 Task: Create in the project TrackForge in Backlog an issue 'Create a feature for users to track and manage their reading lists', assign it to team member softage.3@softage.net and change the status to IN PROGRESS.
Action: Mouse moved to (173, 52)
Screenshot: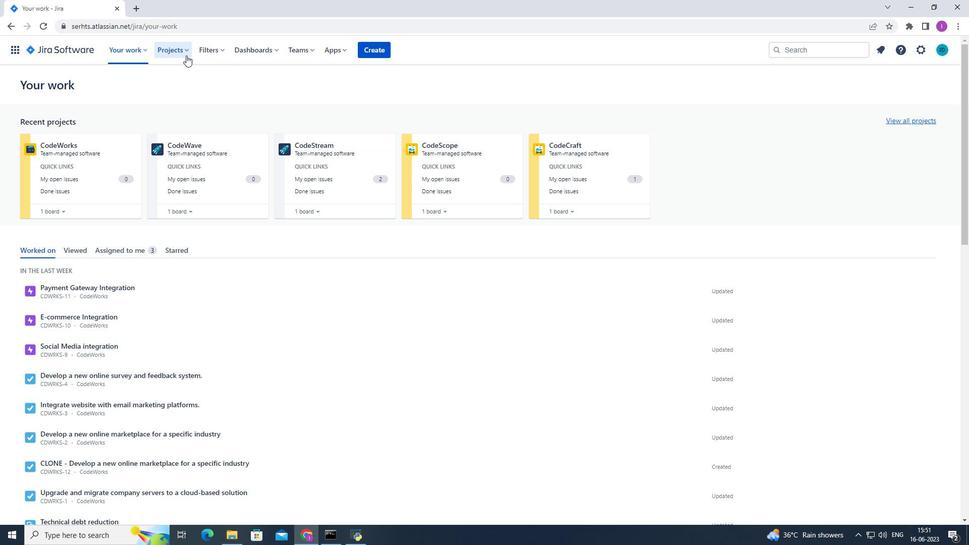 
Action: Mouse pressed left at (173, 52)
Screenshot: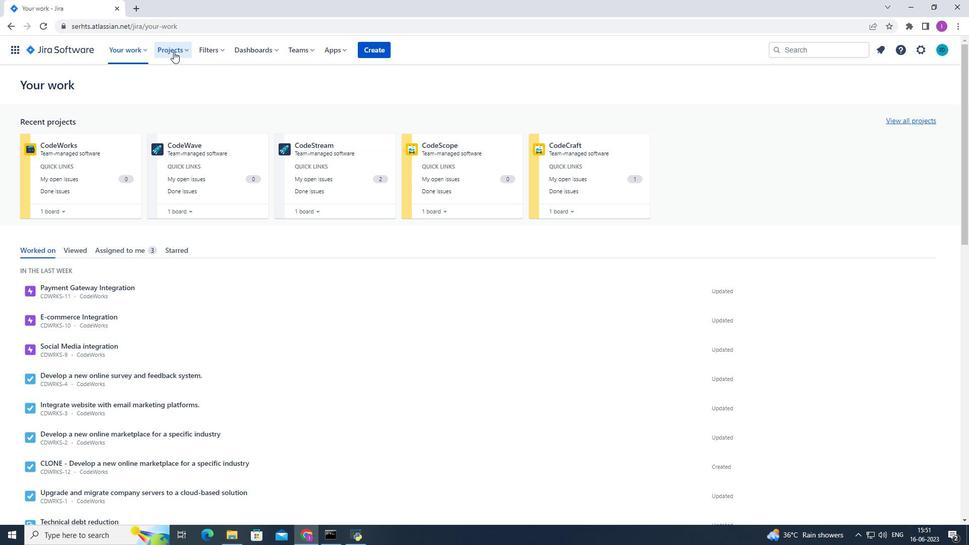 
Action: Mouse moved to (223, 100)
Screenshot: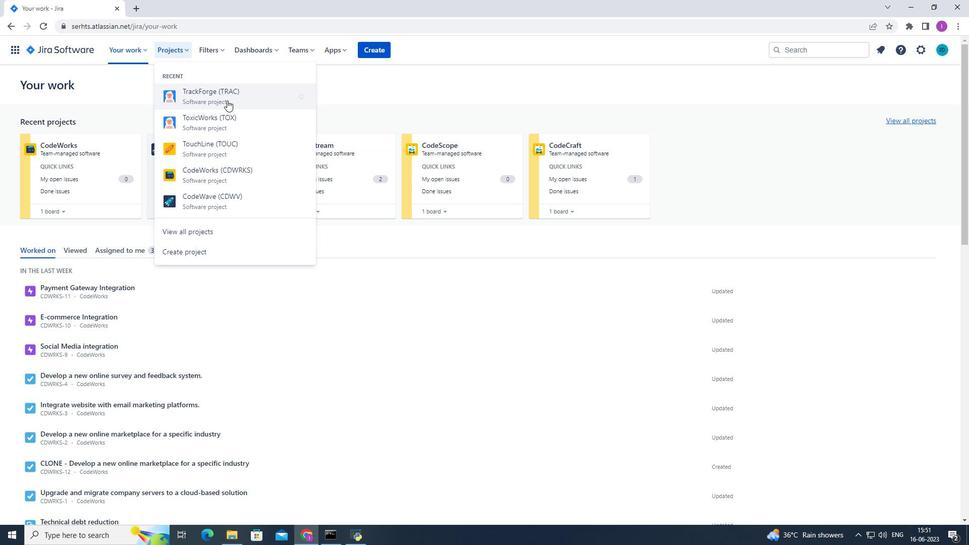 
Action: Mouse pressed left at (223, 100)
Screenshot: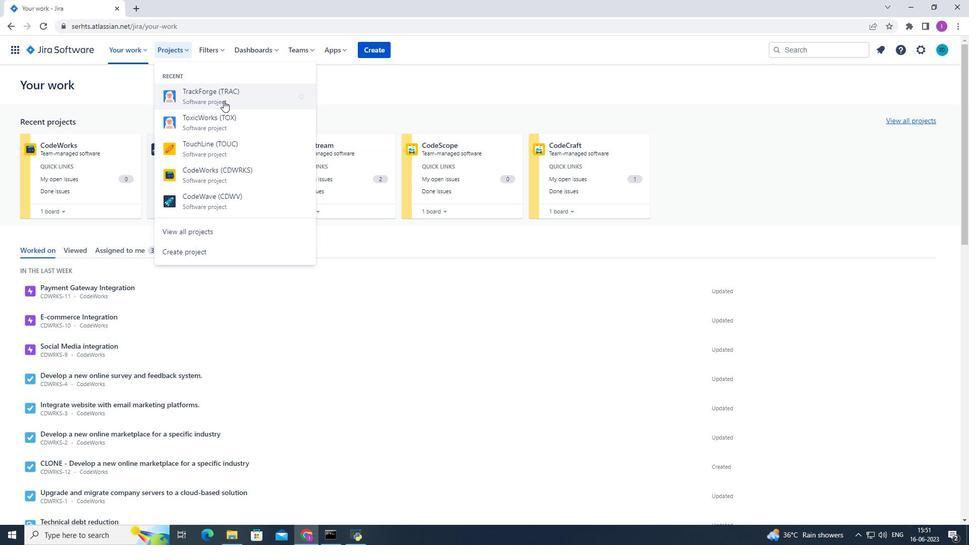 
Action: Mouse moved to (66, 161)
Screenshot: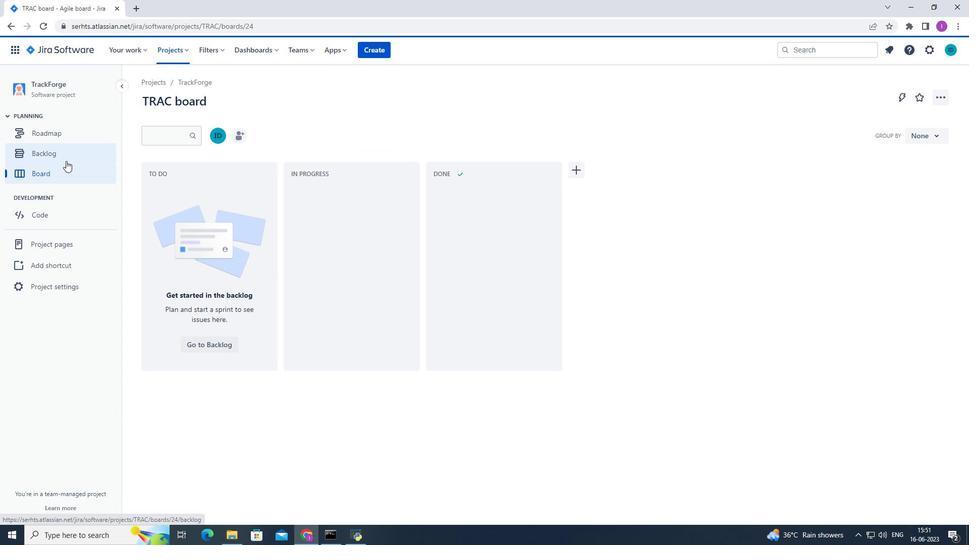 
Action: Mouse pressed left at (66, 161)
Screenshot: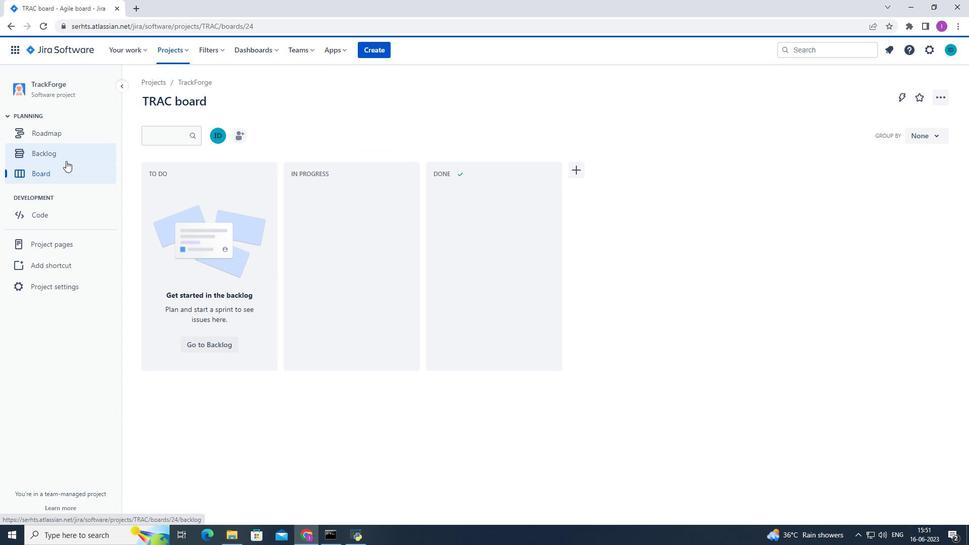 
Action: Mouse moved to (327, 389)
Screenshot: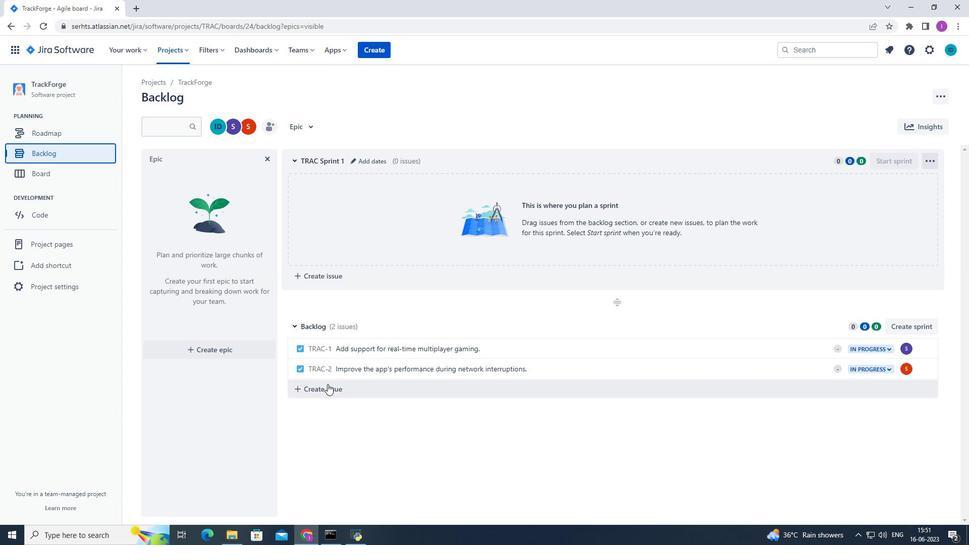 
Action: Mouse pressed left at (327, 389)
Screenshot: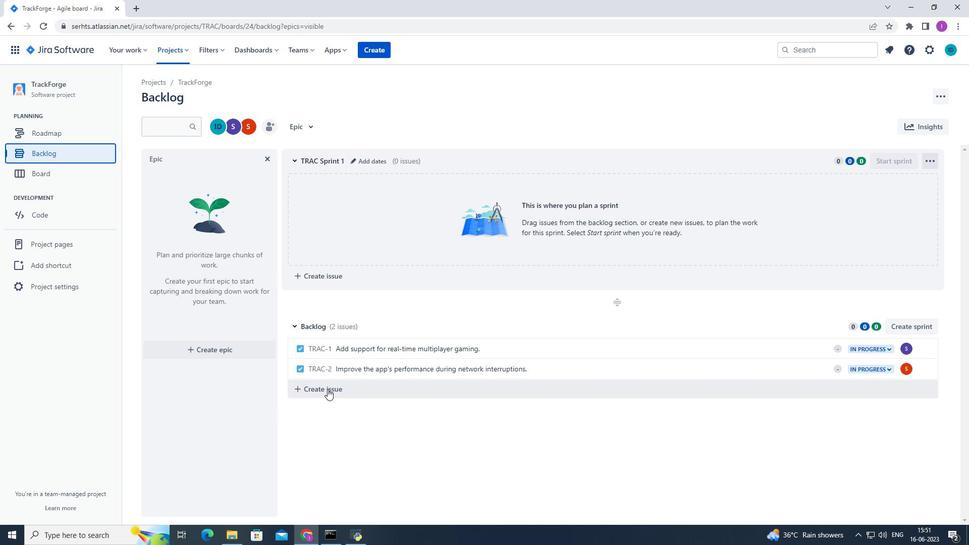 
Action: Mouse moved to (622, 338)
Screenshot: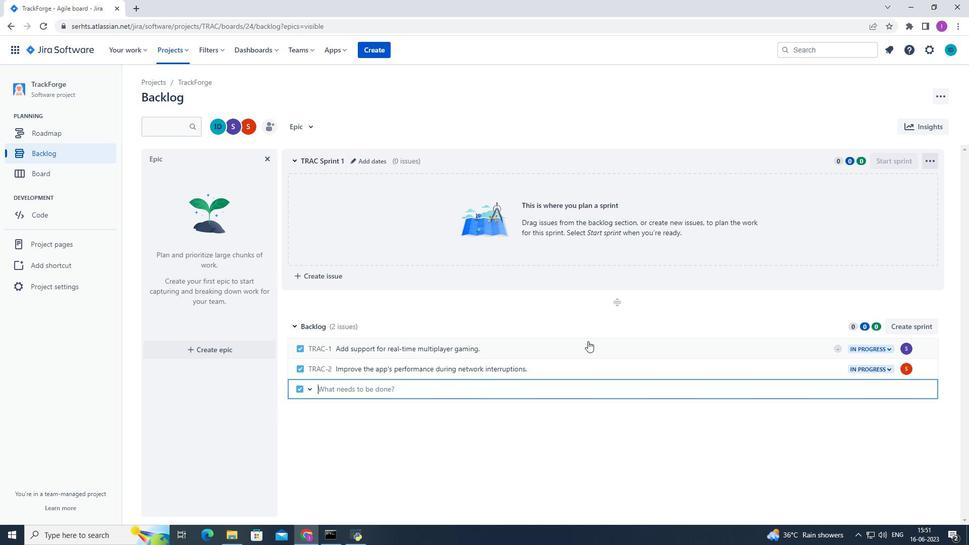
Action: Key pressed <Key.shift>Creatn<Key.space><Key.backspace><Key.backspace>e<Key.space>a<Key.space>feature<Key.space>for
Screenshot: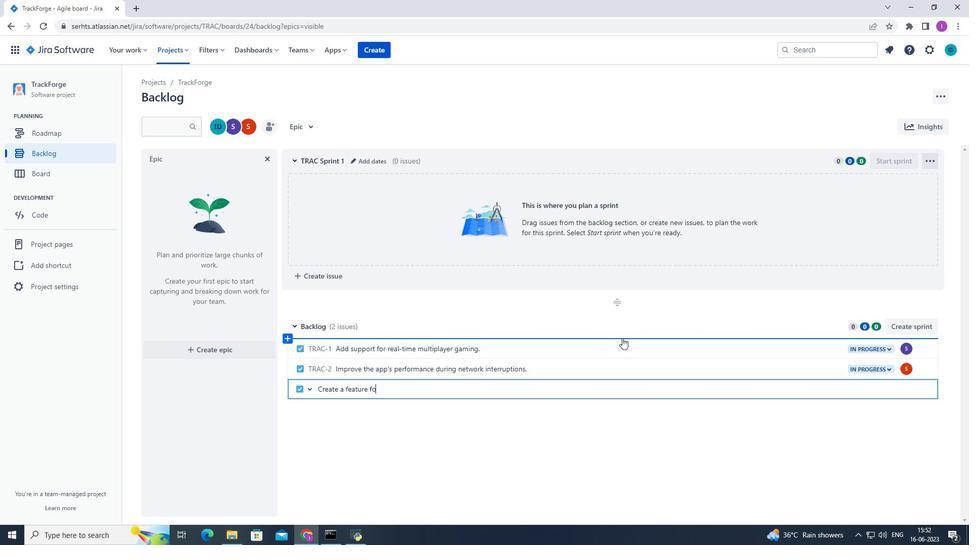 
Action: Mouse moved to (666, 368)
Screenshot: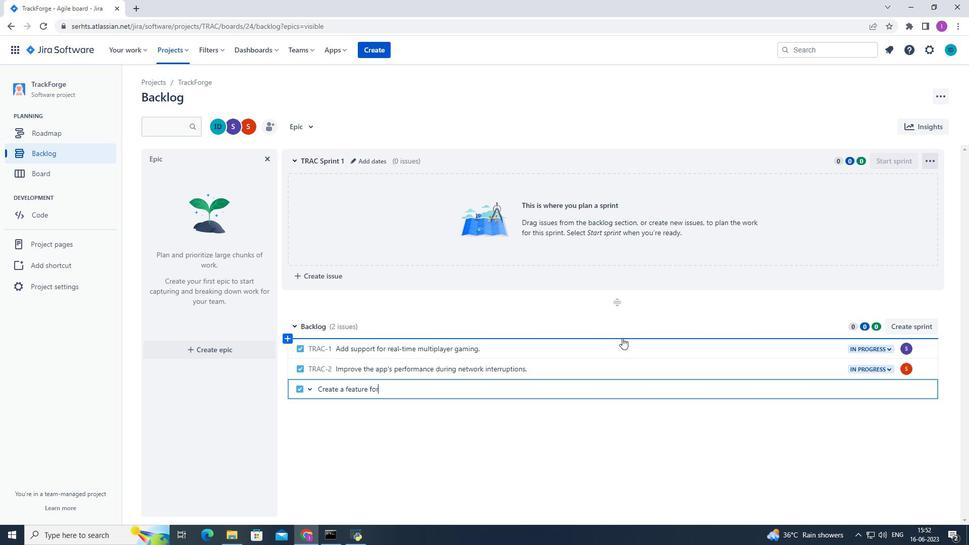 
Action: Key pressed <Key.space>users<Key.space>to<Key.space>track<Key.space>and<Key.space>managetheir<Key.space>
Screenshot: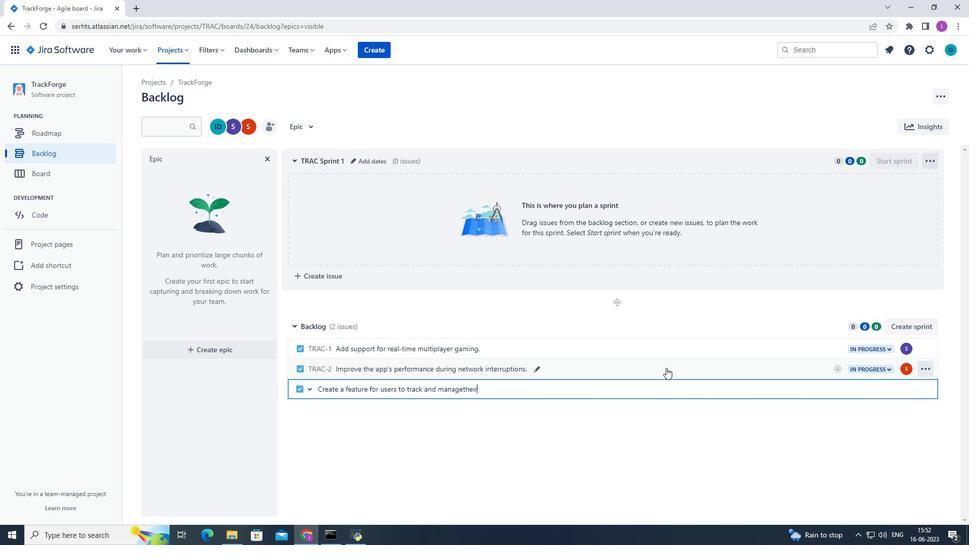 
Action: Mouse moved to (462, 392)
Screenshot: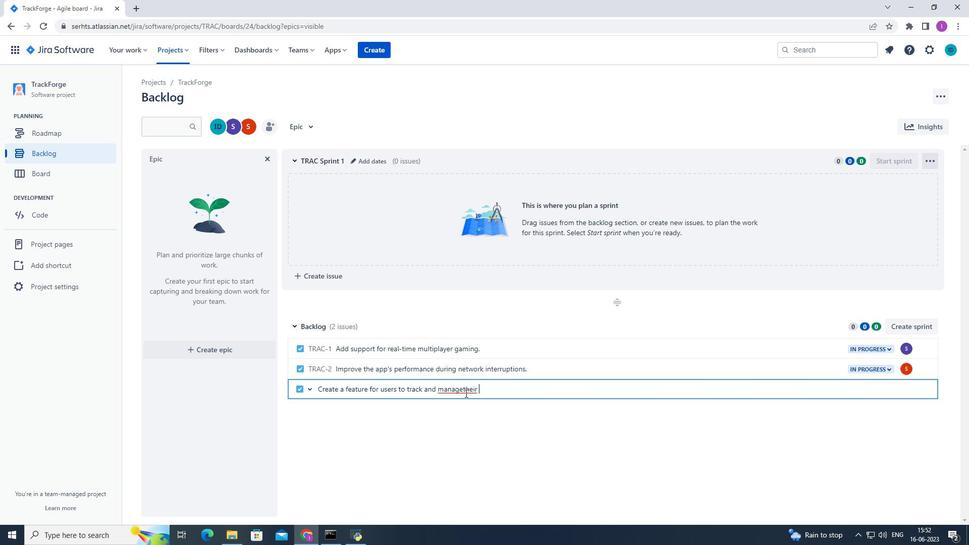 
Action: Mouse pressed left at (462, 392)
Screenshot: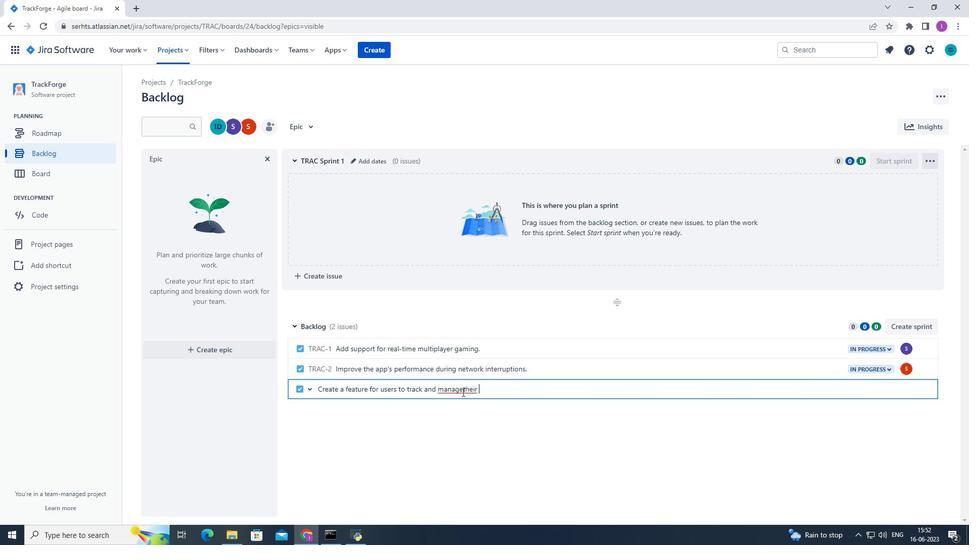 
Action: Mouse moved to (489, 390)
Screenshot: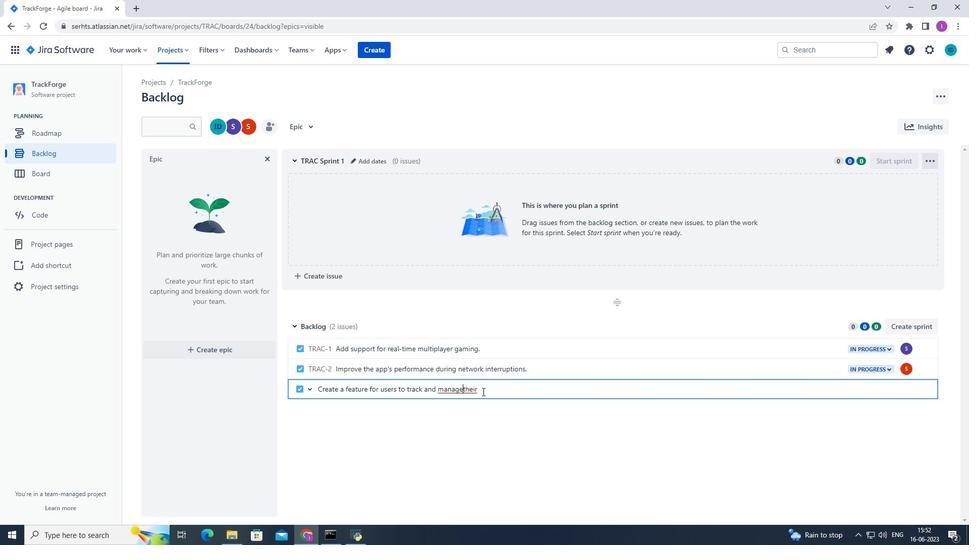 
Action: Key pressed <Key.space>
Screenshot: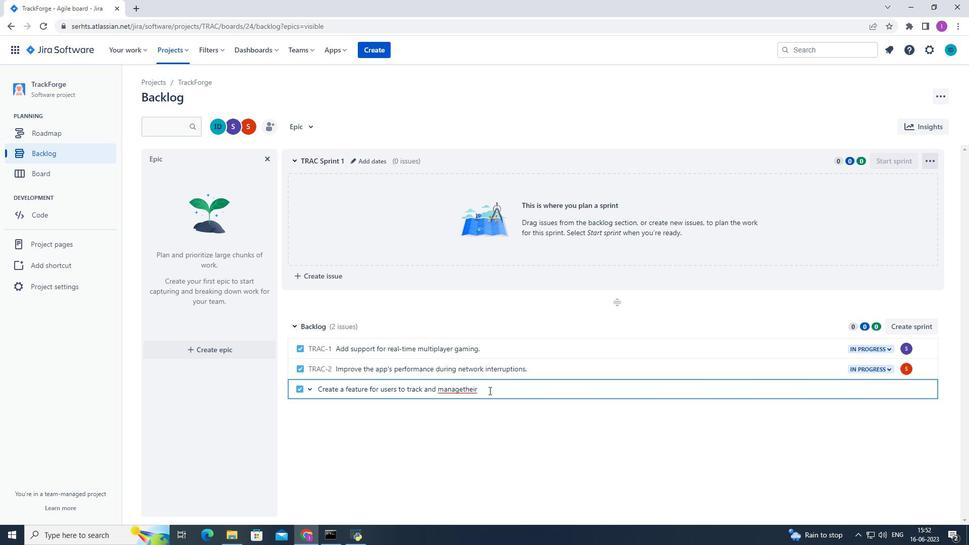 
Action: Mouse moved to (497, 389)
Screenshot: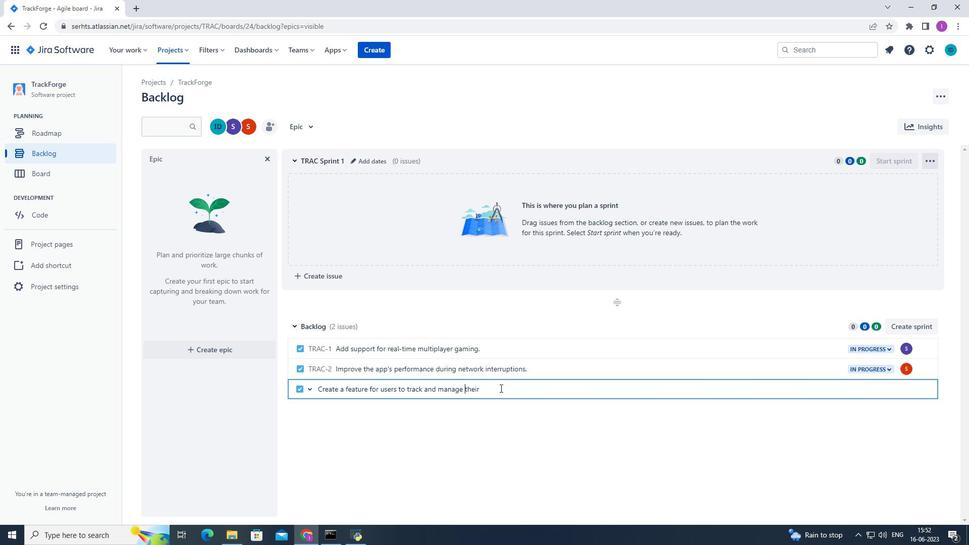 
Action: Mouse pressed left at (497, 389)
Screenshot: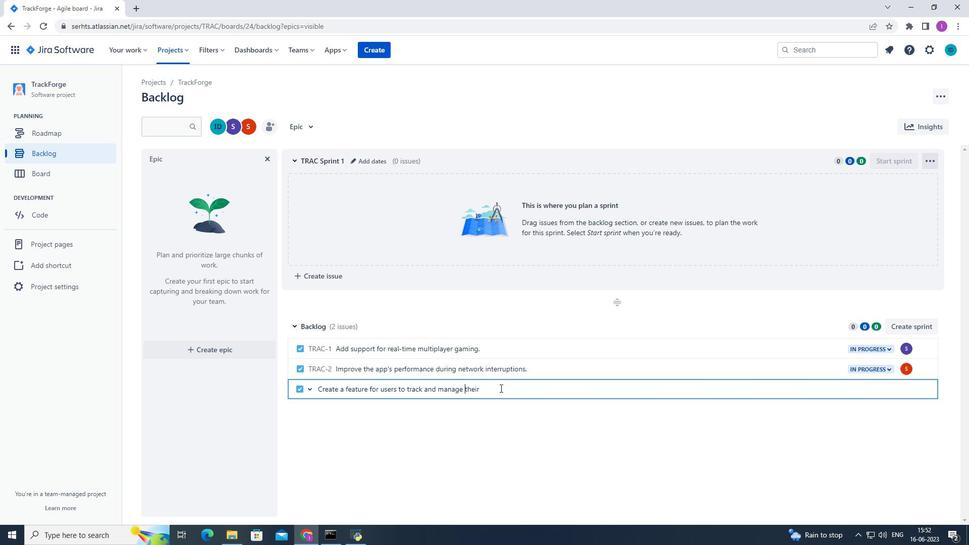 
Action: Mouse moved to (518, 384)
Screenshot: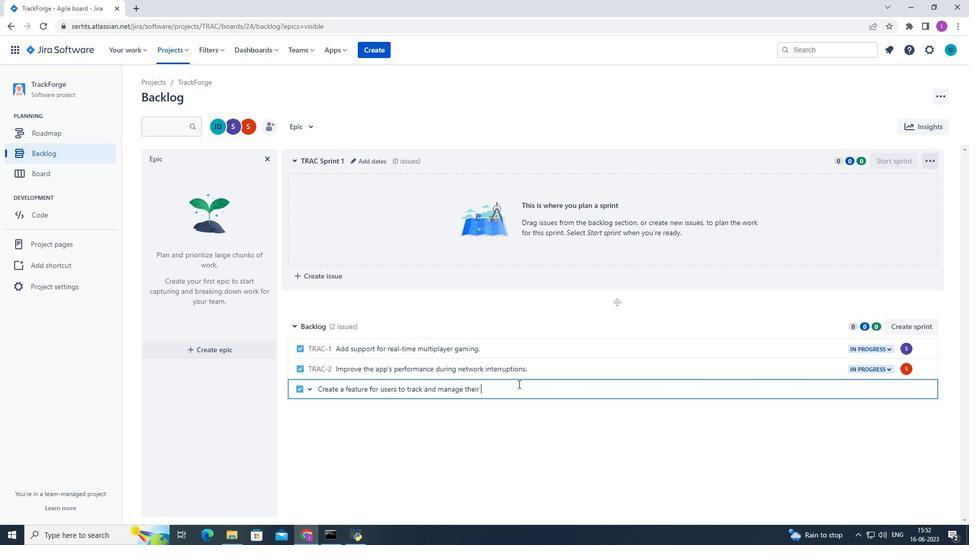 
Action: Key pressed reading<Key.space>lists
Screenshot: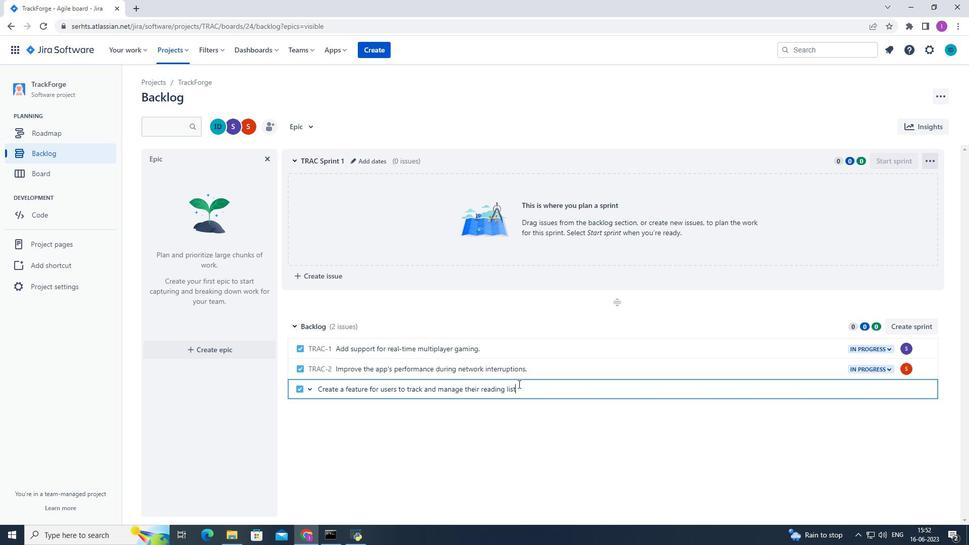 
Action: Mouse moved to (565, 406)
Screenshot: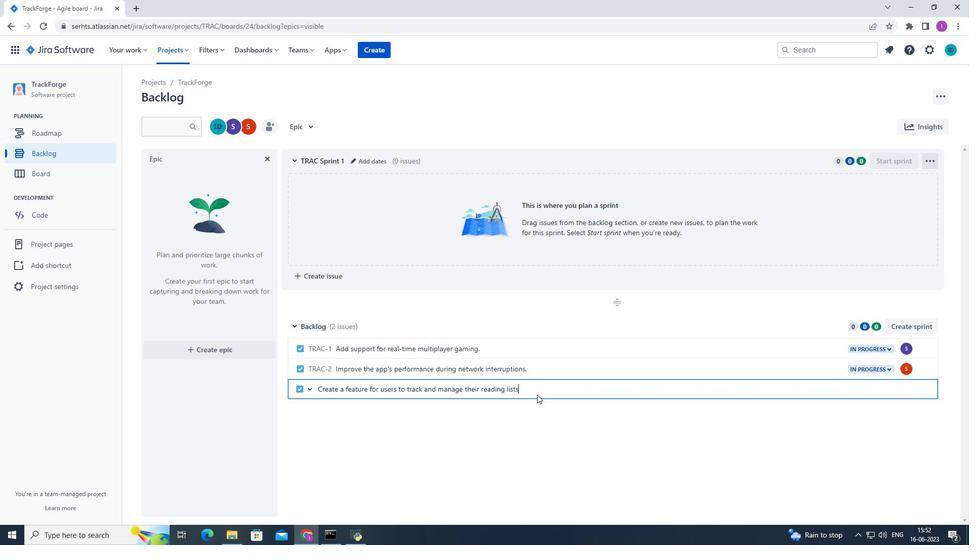 
Action: Key pressed <Key.enter>
Screenshot: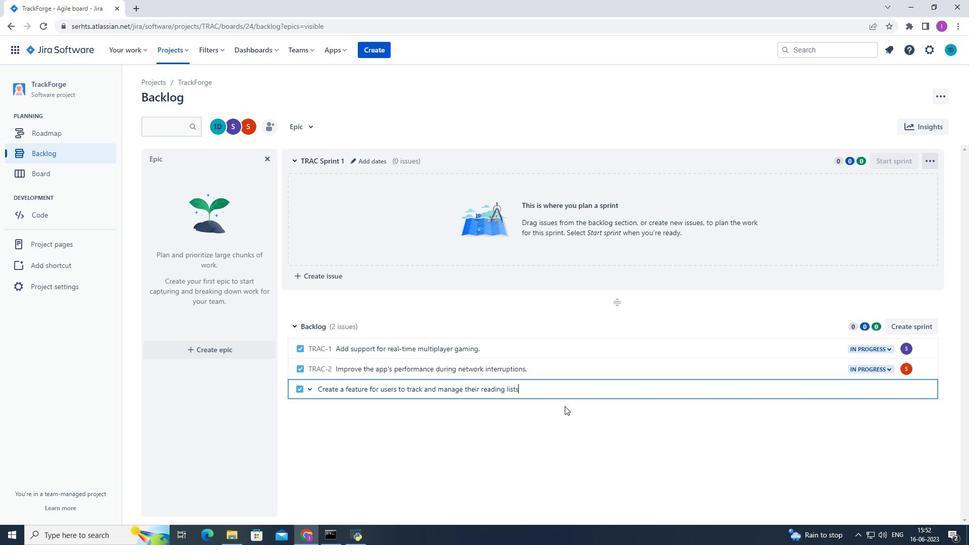 
Action: Mouse moved to (908, 393)
Screenshot: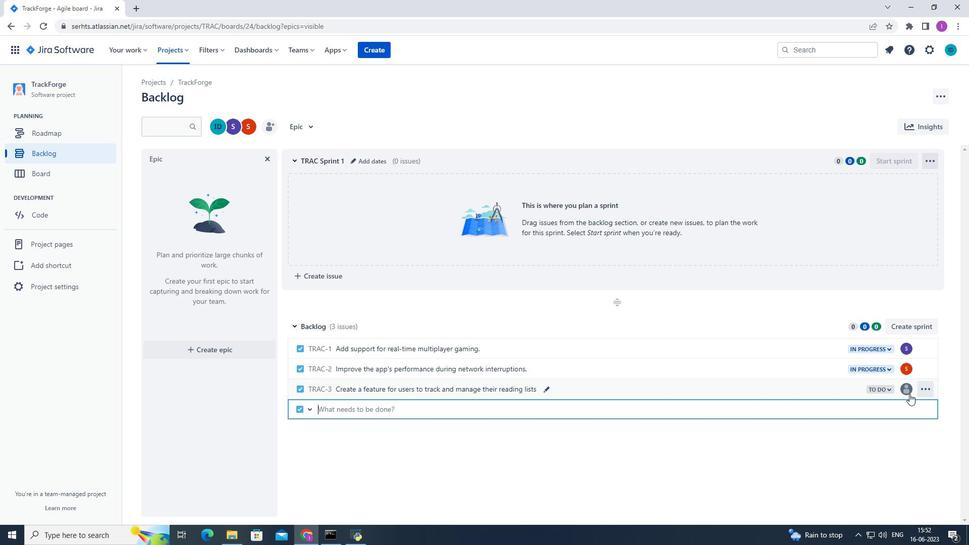 
Action: Mouse pressed left at (908, 393)
Screenshot: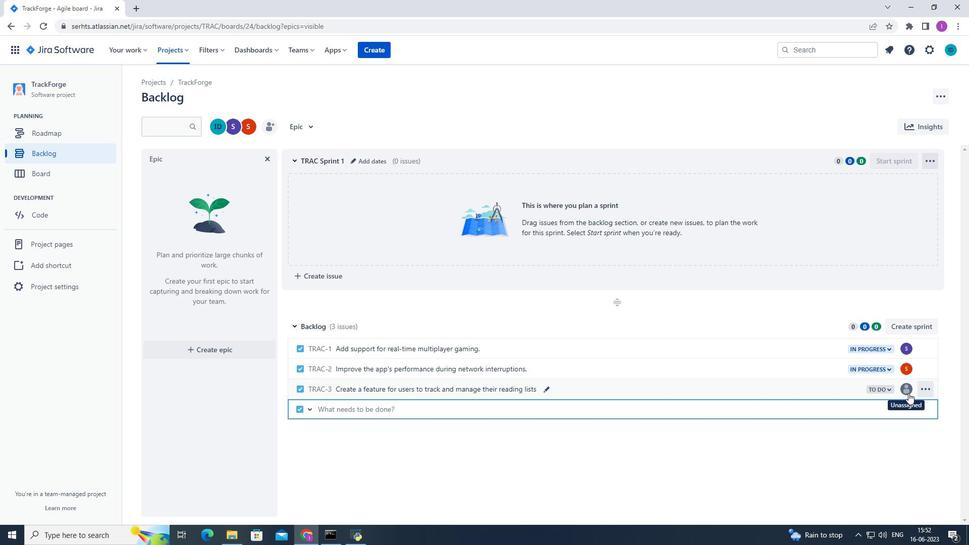 
Action: Mouse moved to (826, 490)
Screenshot: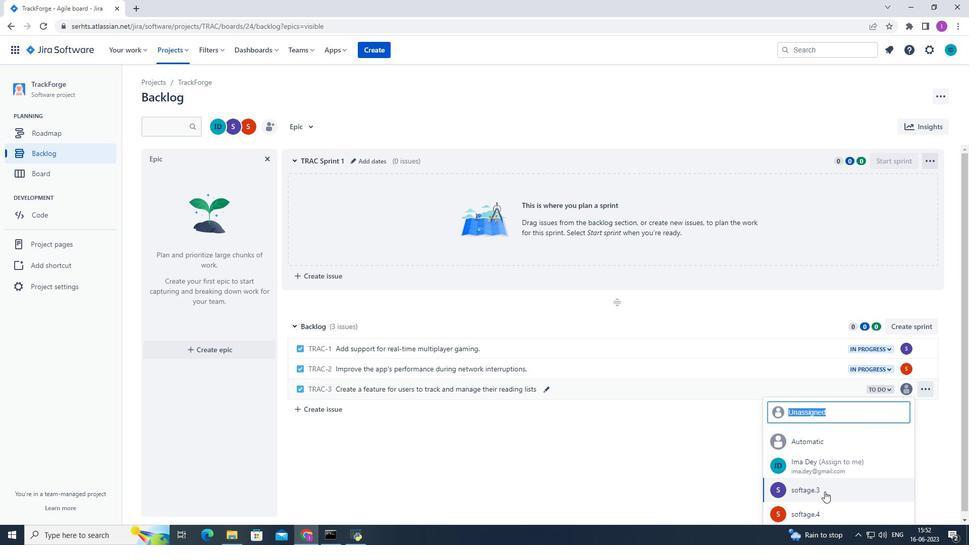 
Action: Mouse pressed left at (826, 490)
Screenshot: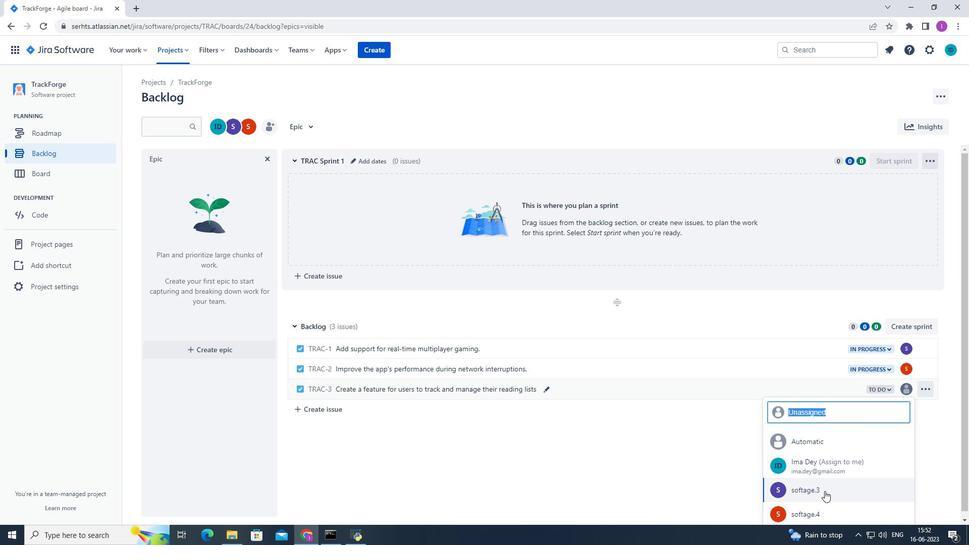 
Action: Mouse moved to (890, 389)
Screenshot: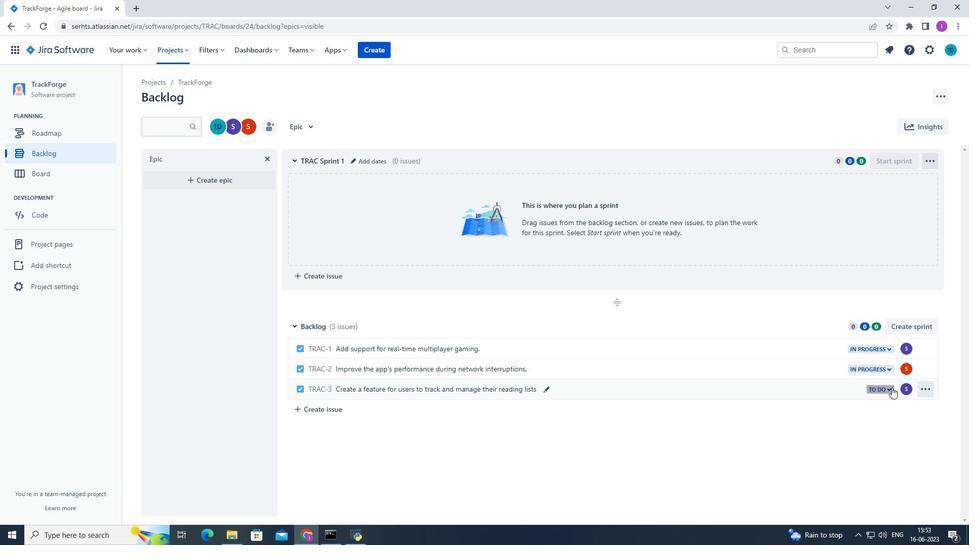 
Action: Mouse pressed left at (890, 389)
Screenshot: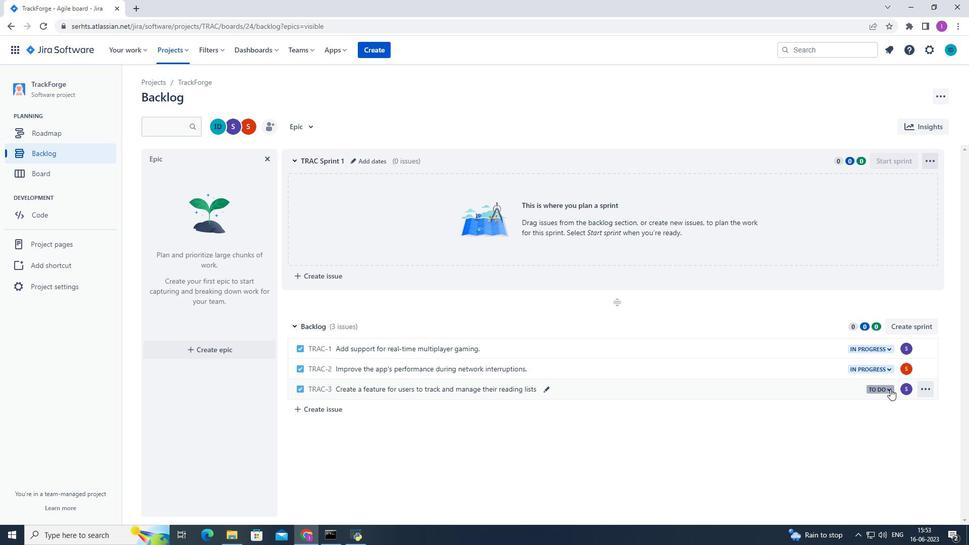
Action: Mouse moved to (842, 411)
Screenshot: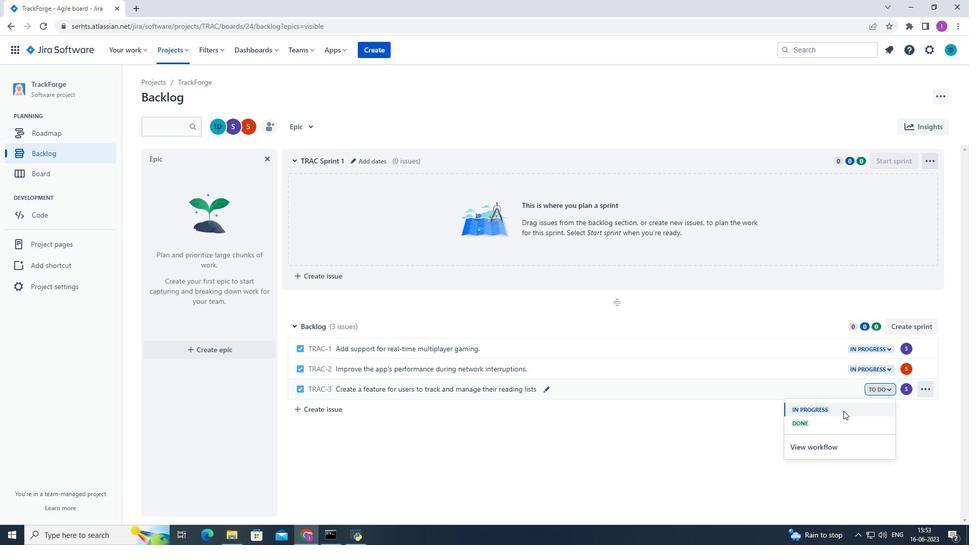 
Action: Mouse pressed left at (842, 411)
Screenshot: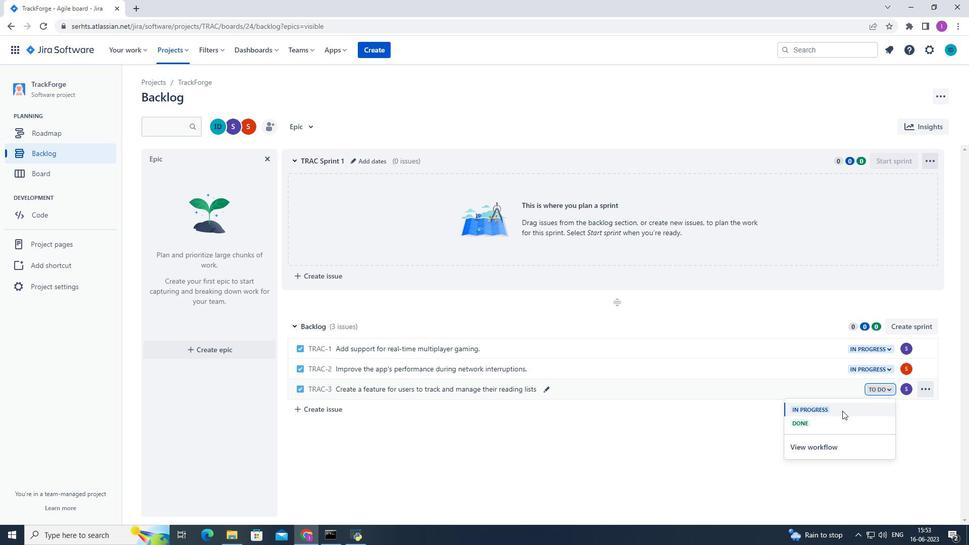 
Action: Mouse moved to (968, 400)
Screenshot: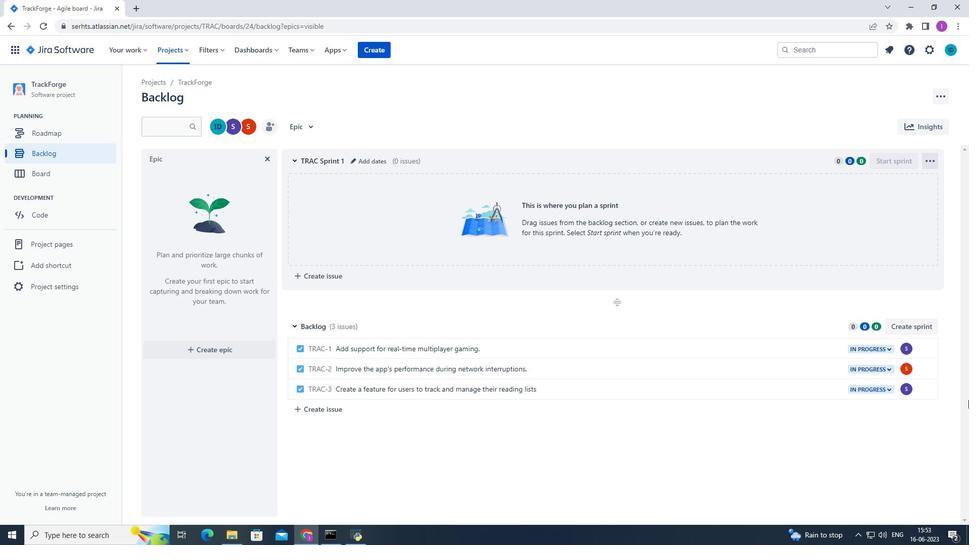 
